 Task: Create a task  Upgrade and migrate company project management to a cloud-based solution , assign it to team member softage.3@softage.net in the project AgileNova and update the status of the task to  Off Track , set the priority of the task to Medium
Action: Mouse moved to (86, 300)
Screenshot: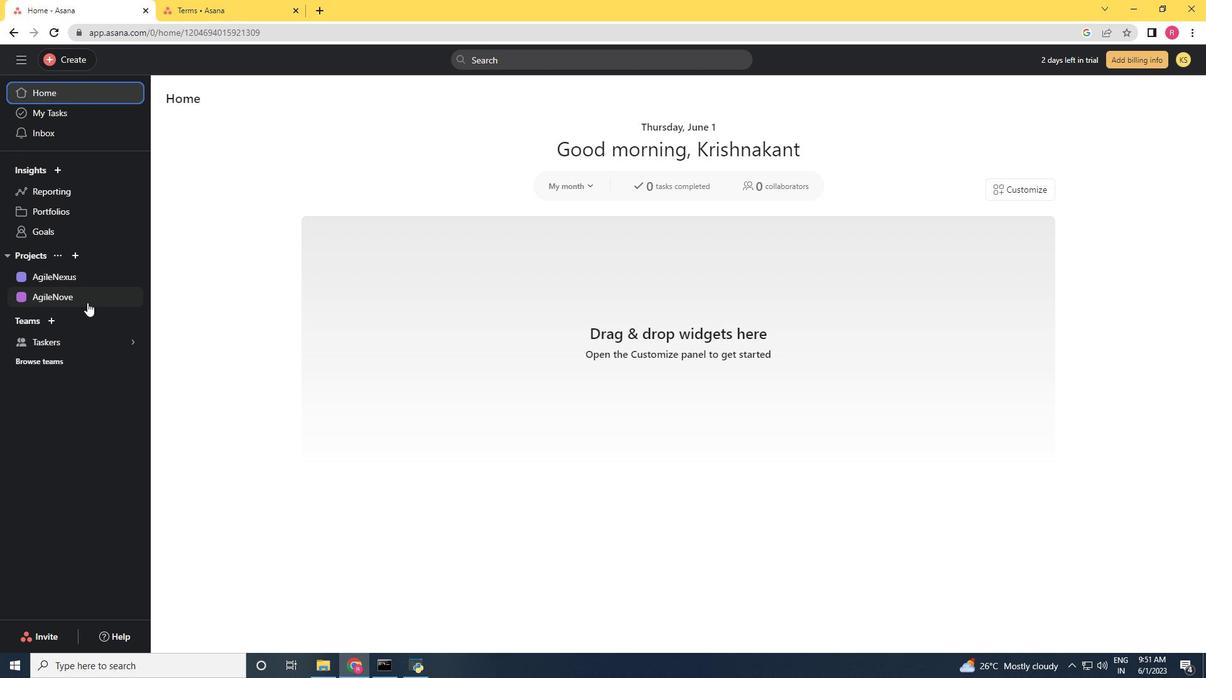 
Action: Mouse pressed left at (86, 300)
Screenshot: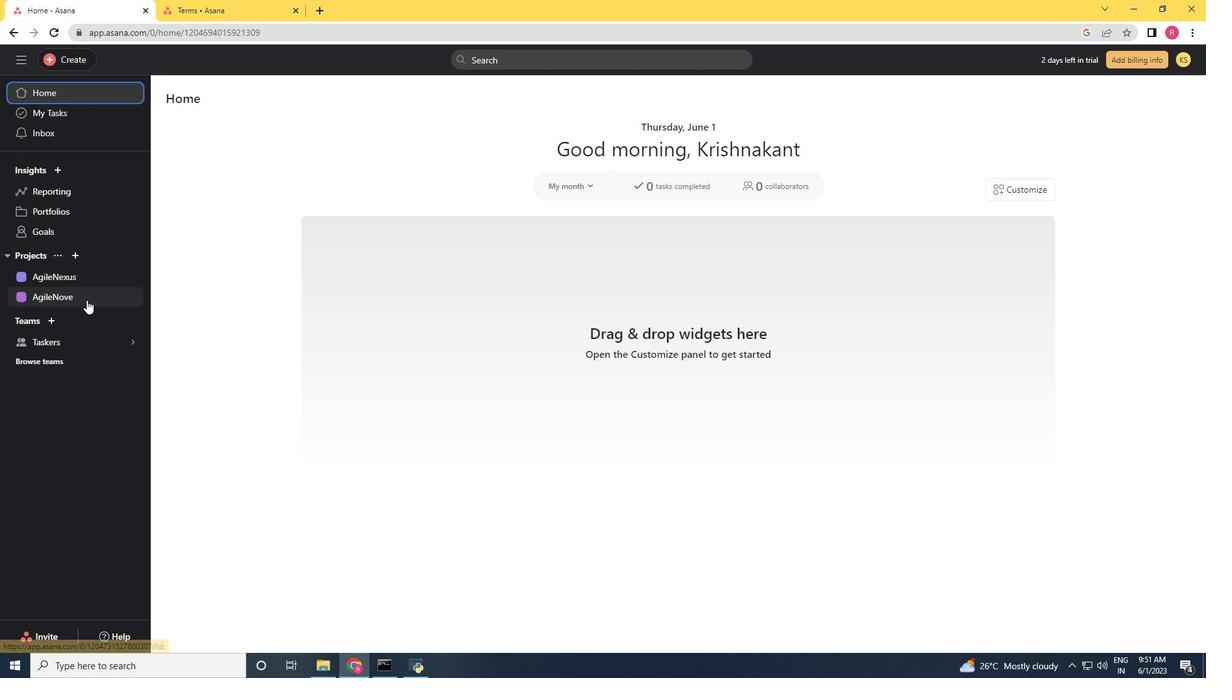 
Action: Mouse moved to (79, 60)
Screenshot: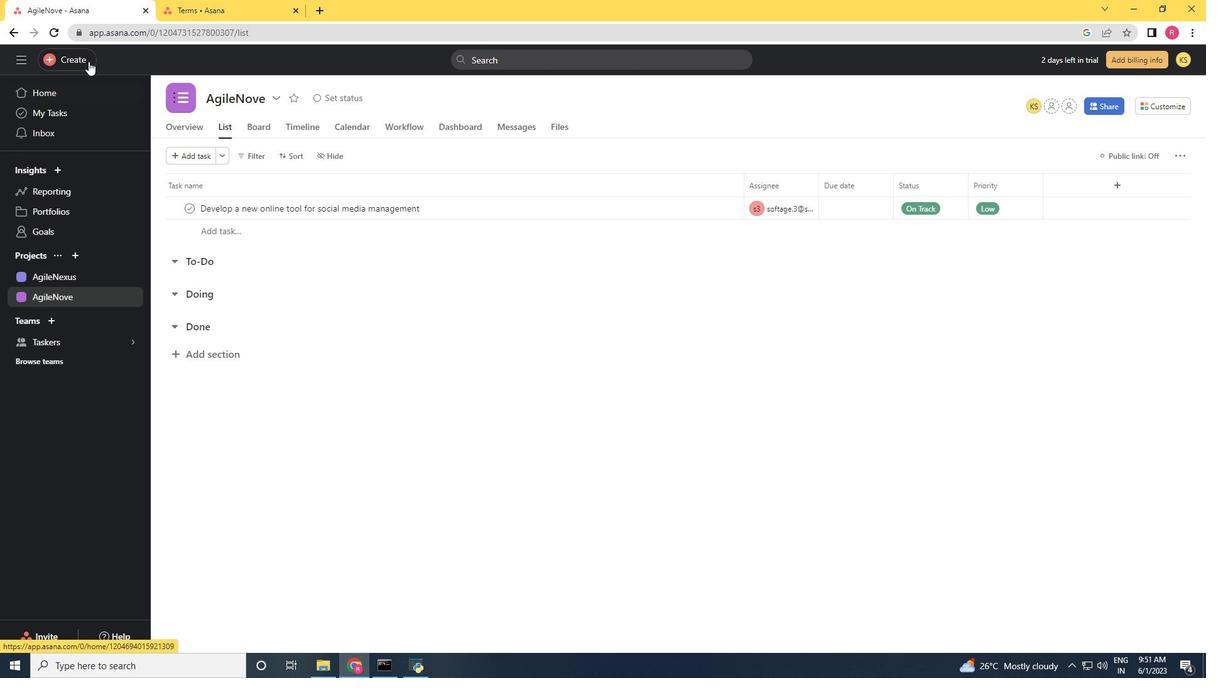 
Action: Mouse pressed left at (79, 60)
Screenshot: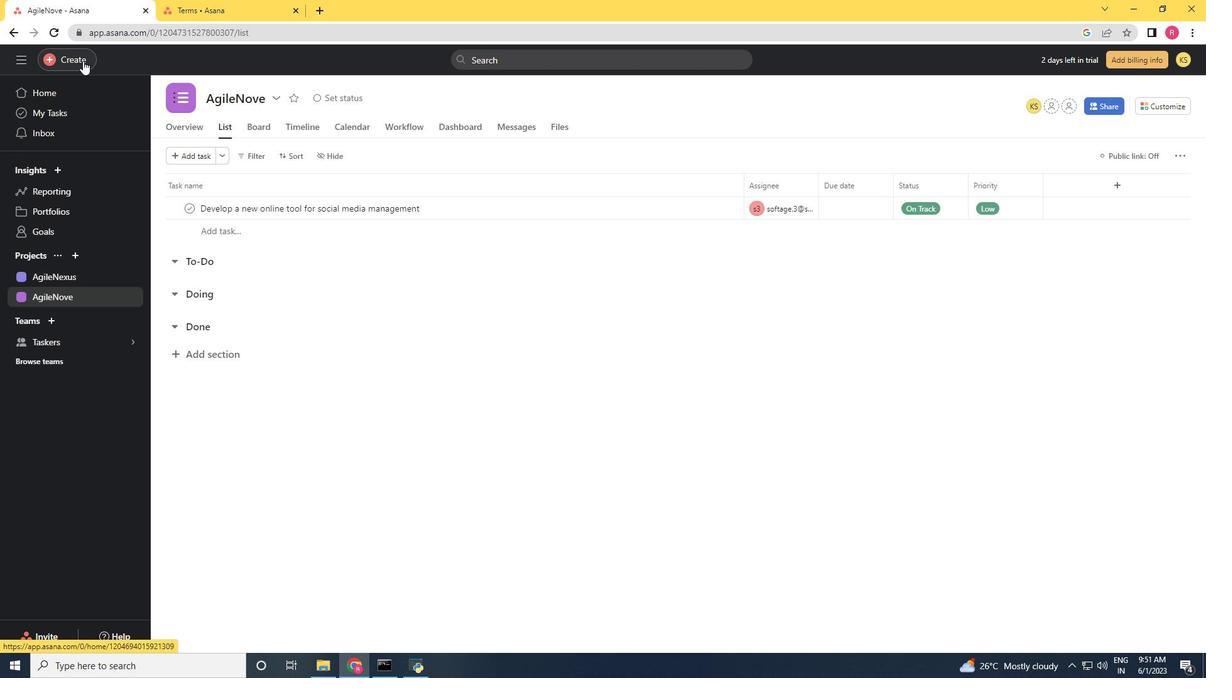 
Action: Mouse moved to (160, 68)
Screenshot: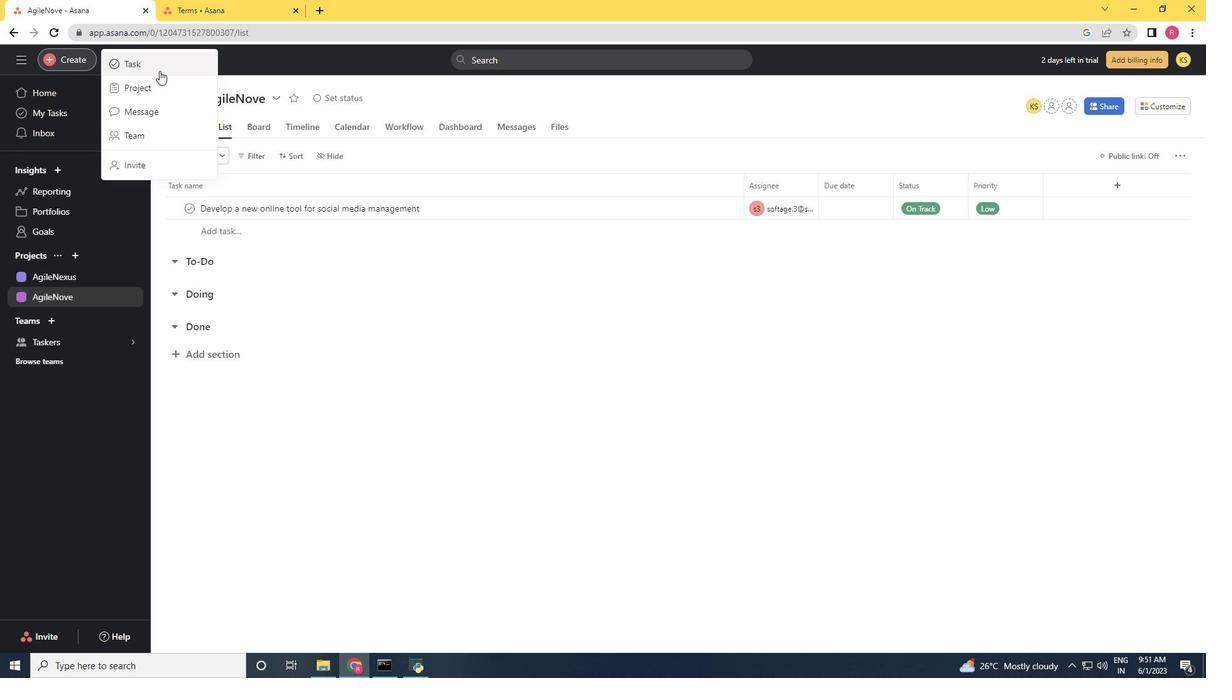 
Action: Mouse pressed left at (160, 68)
Screenshot: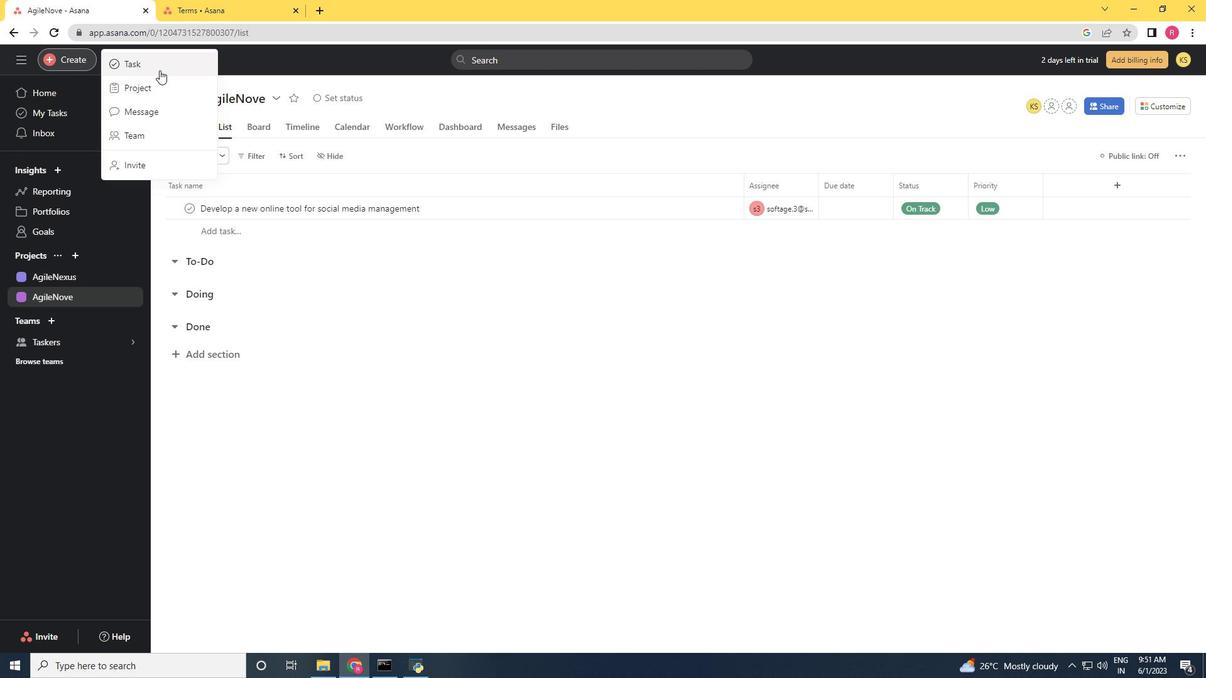 
Action: Mouse moved to (160, 68)
Screenshot: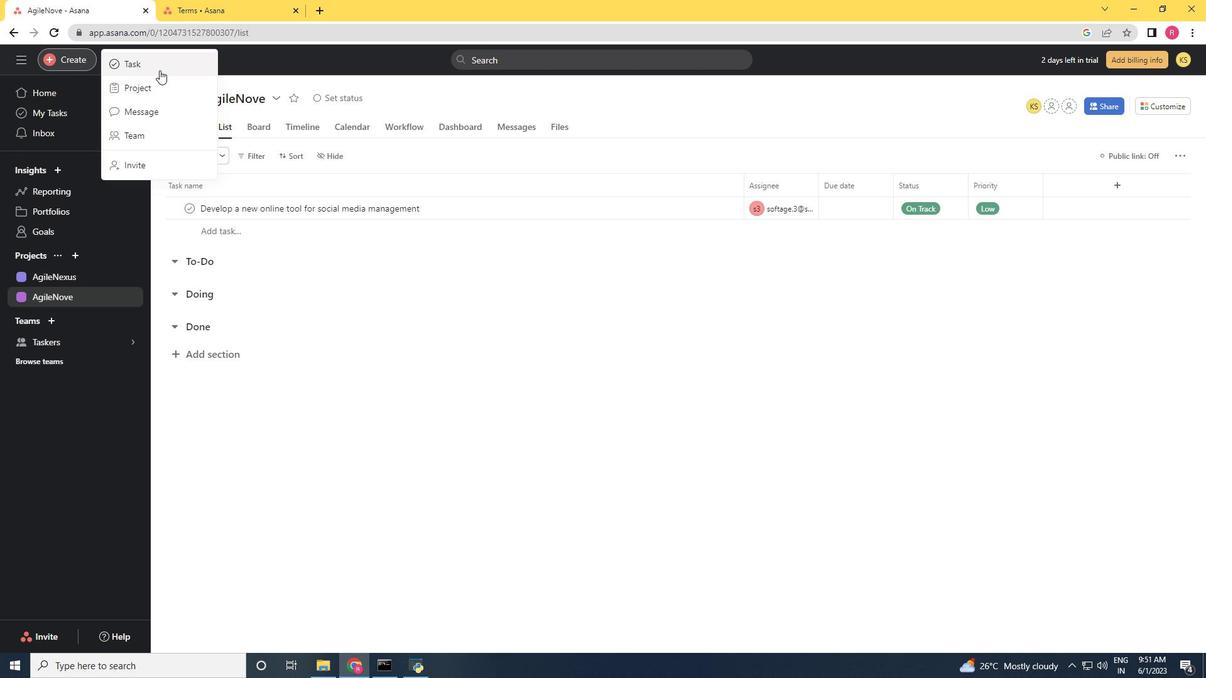 
Action: Key pressed <Key.shift>Upgrade<Key.space>and<Key.space>migrate<Key.space>company<Key.space>project<Key.space>management<Key.space>to<Key.space>a<Key.space>cloud<Key.space><Key.backspace>-based<Key.space>solution
Screenshot: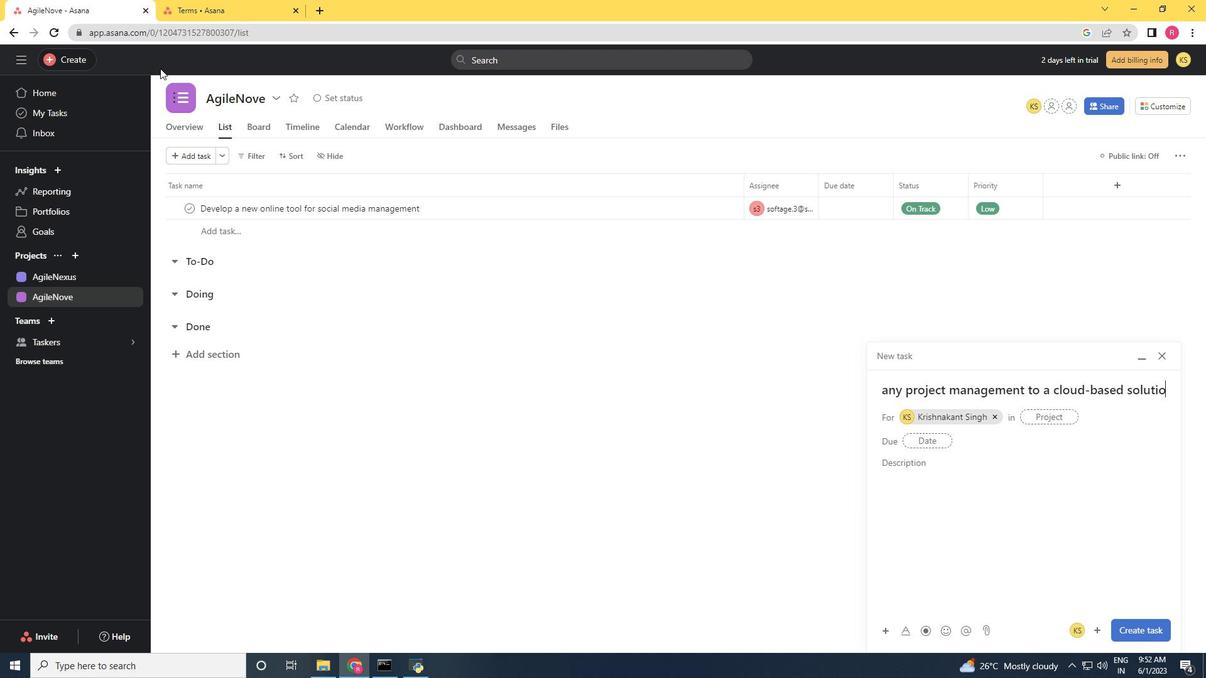 
Action: Mouse moved to (260, 53)
Screenshot: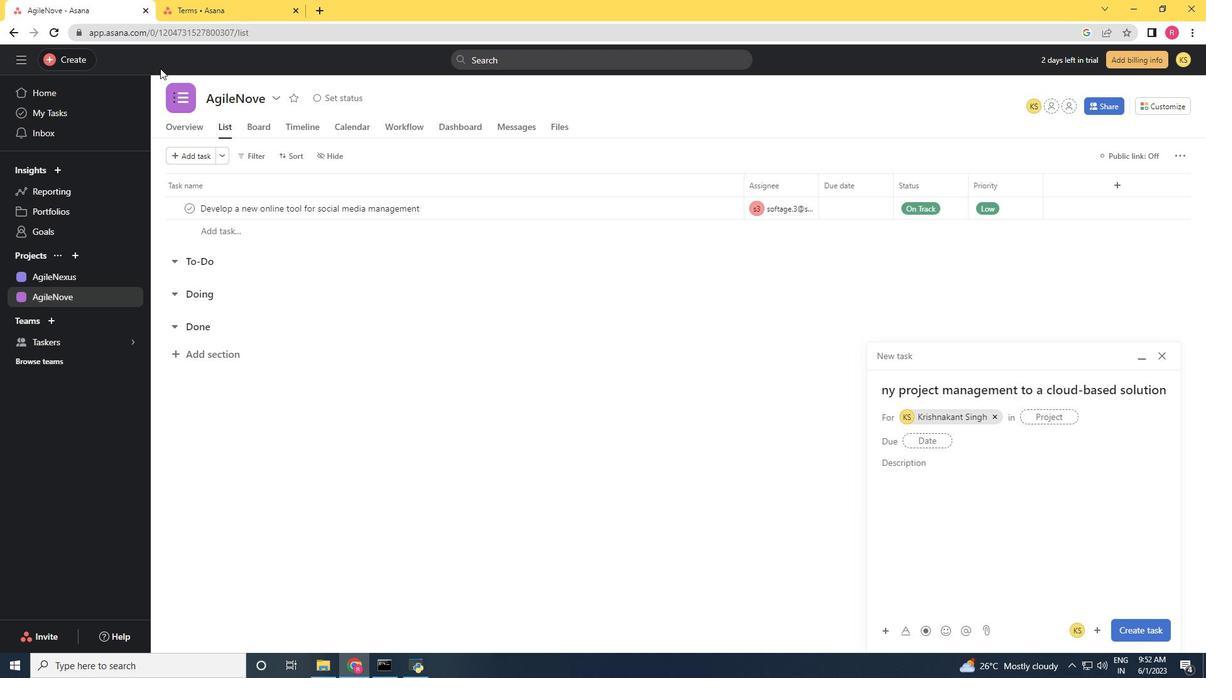 
Action: Mouse scrolled (260, 54) with delta (0, 0)
Screenshot: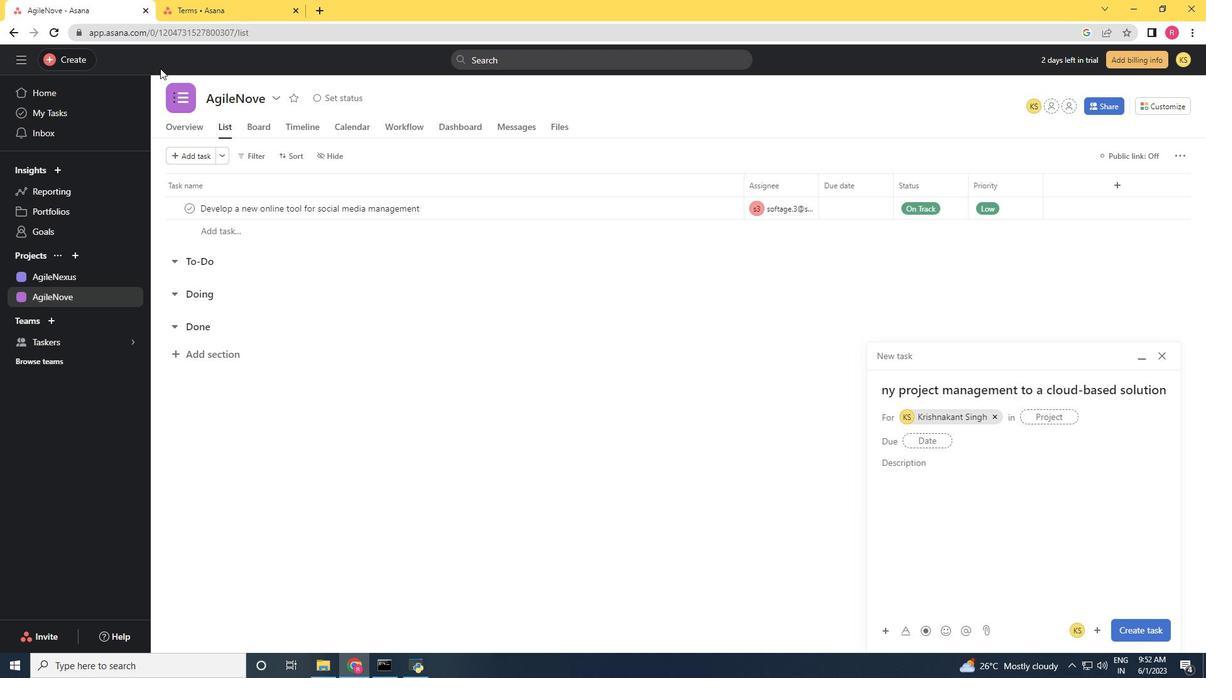 
Action: Mouse moved to (996, 411)
Screenshot: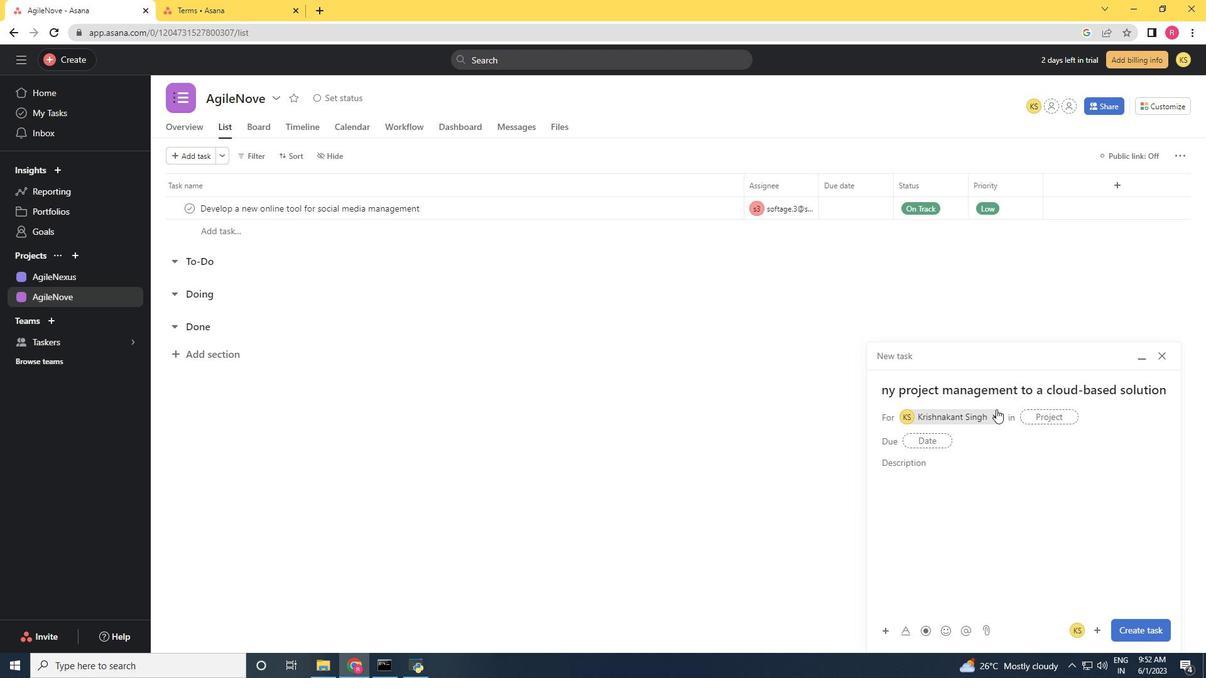 
Action: Mouse pressed left at (996, 411)
Screenshot: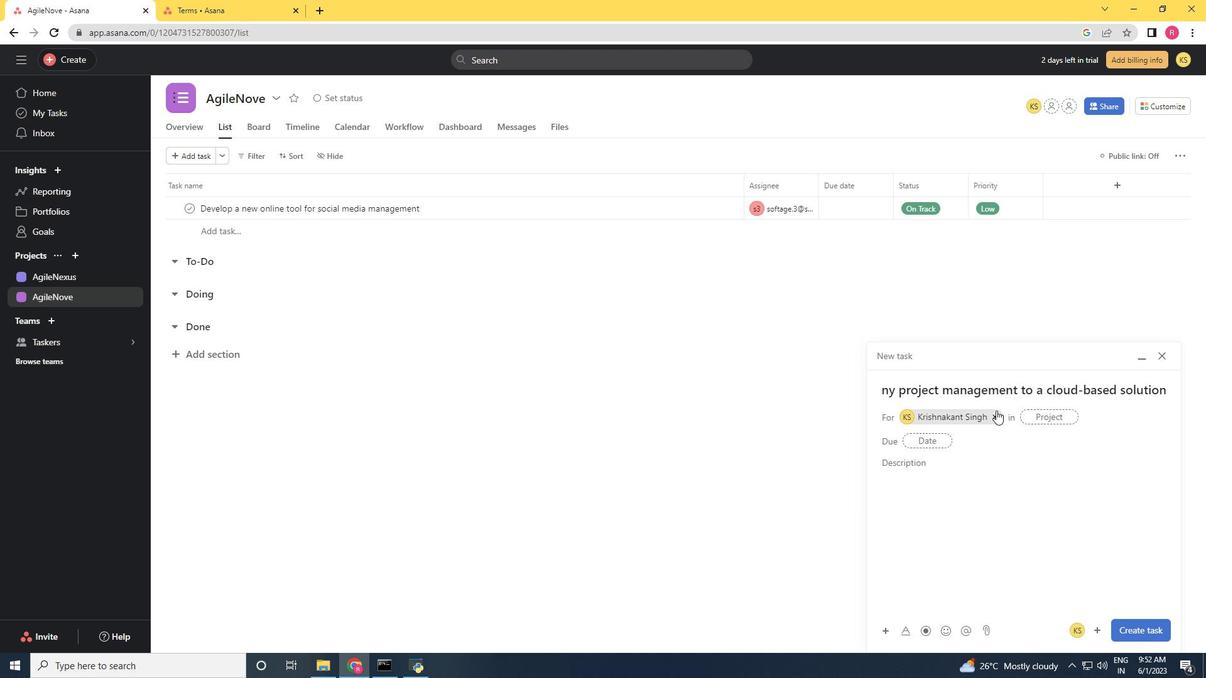 
Action: Mouse moved to (930, 411)
Screenshot: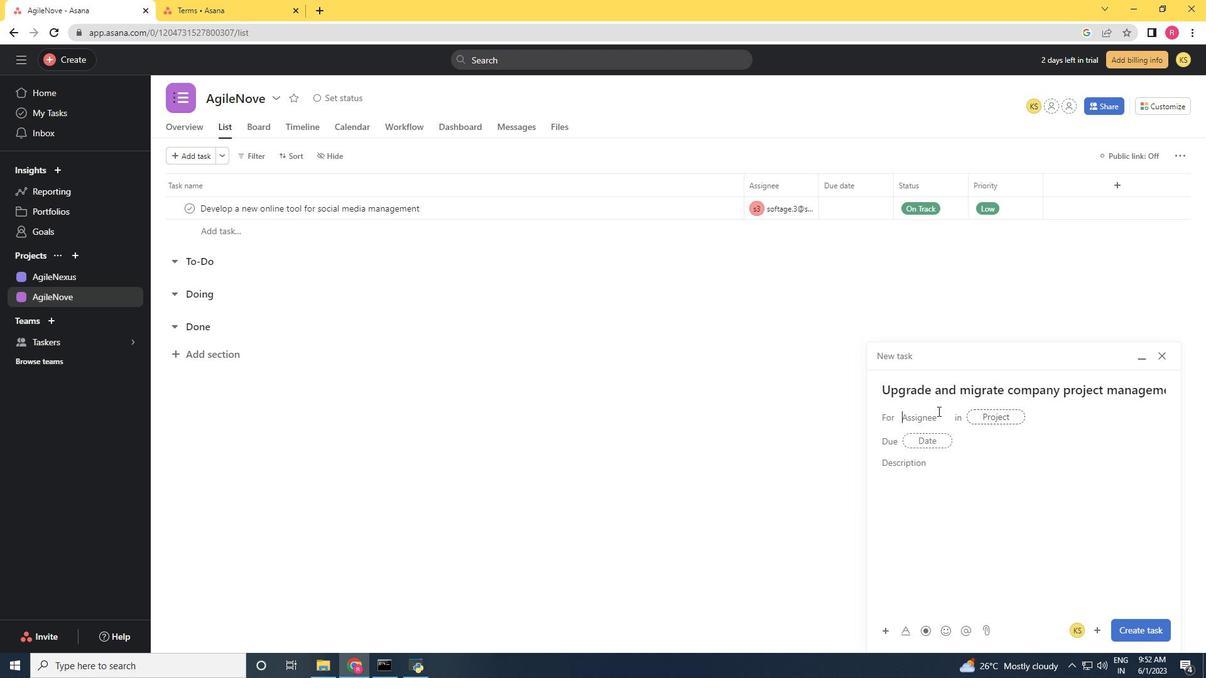 
Action: Key pressed softage.3<Key.shift>@softage.net
Screenshot: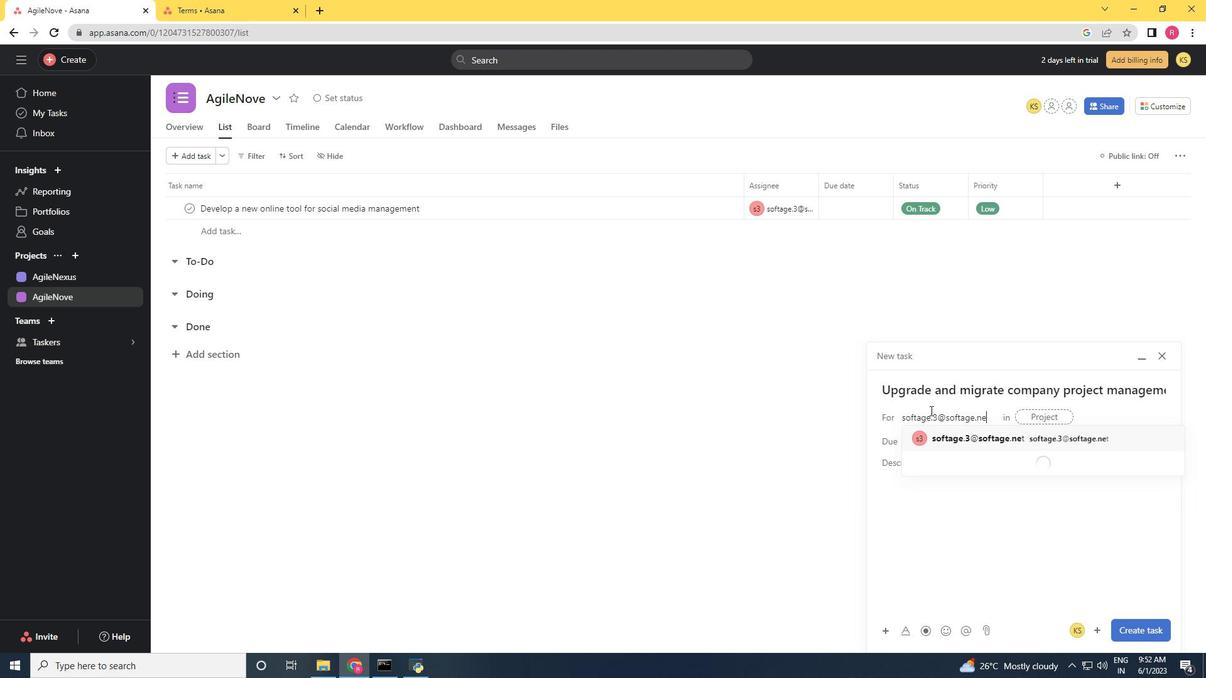 
Action: Mouse moved to (928, 432)
Screenshot: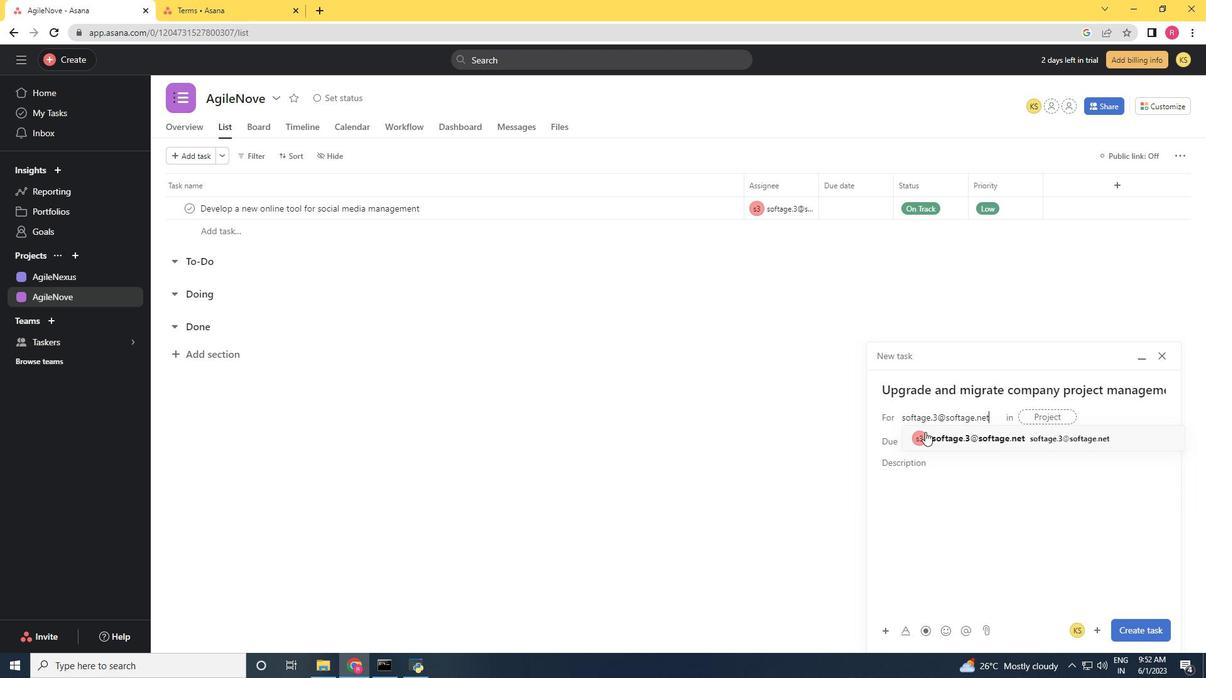 
Action: Mouse pressed left at (928, 432)
Screenshot: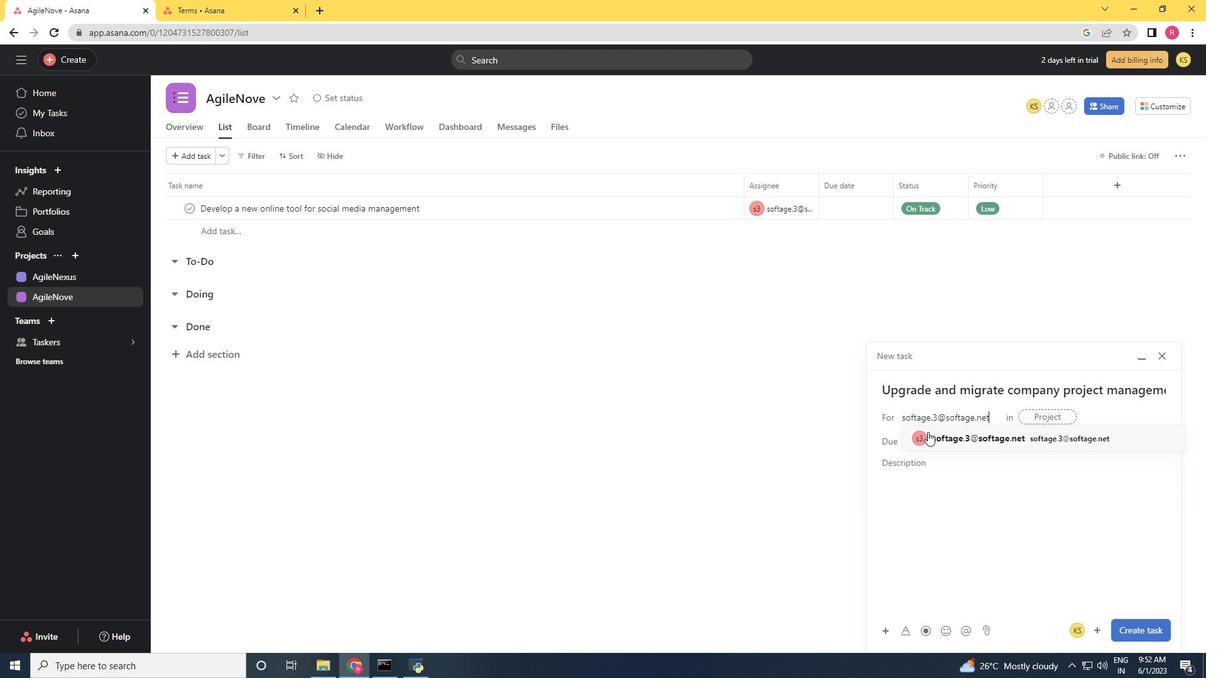 
Action: Mouse moved to (861, 445)
Screenshot: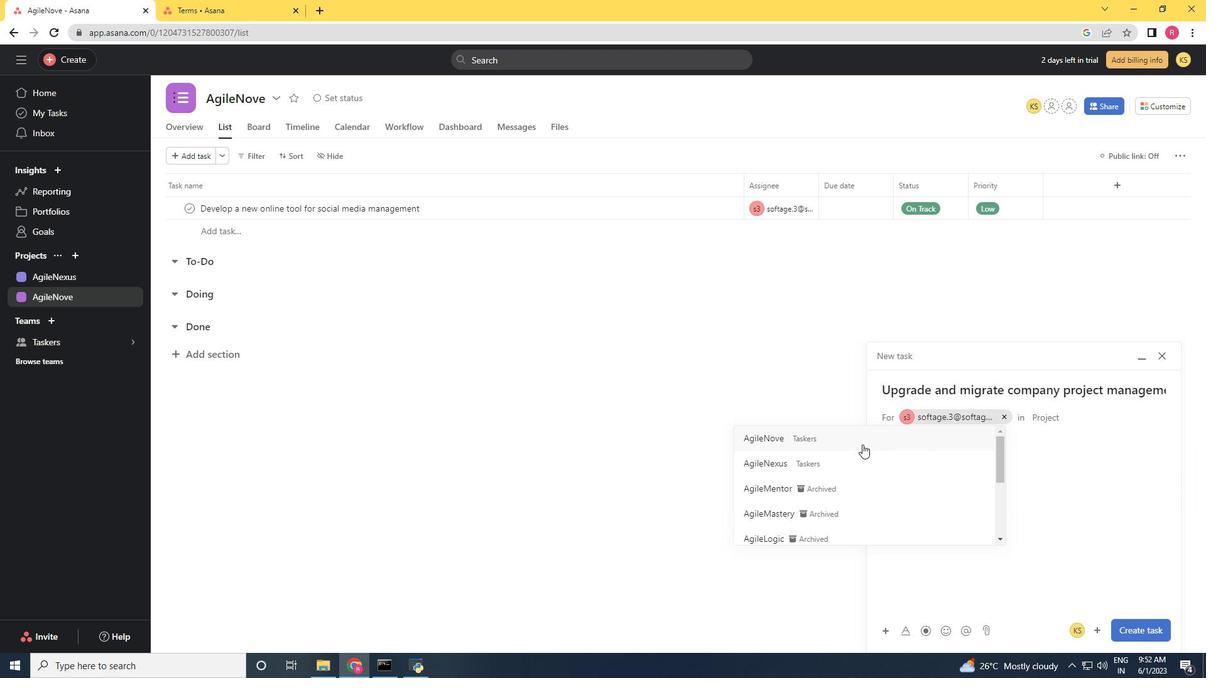 
Action: Mouse pressed left at (861, 445)
Screenshot: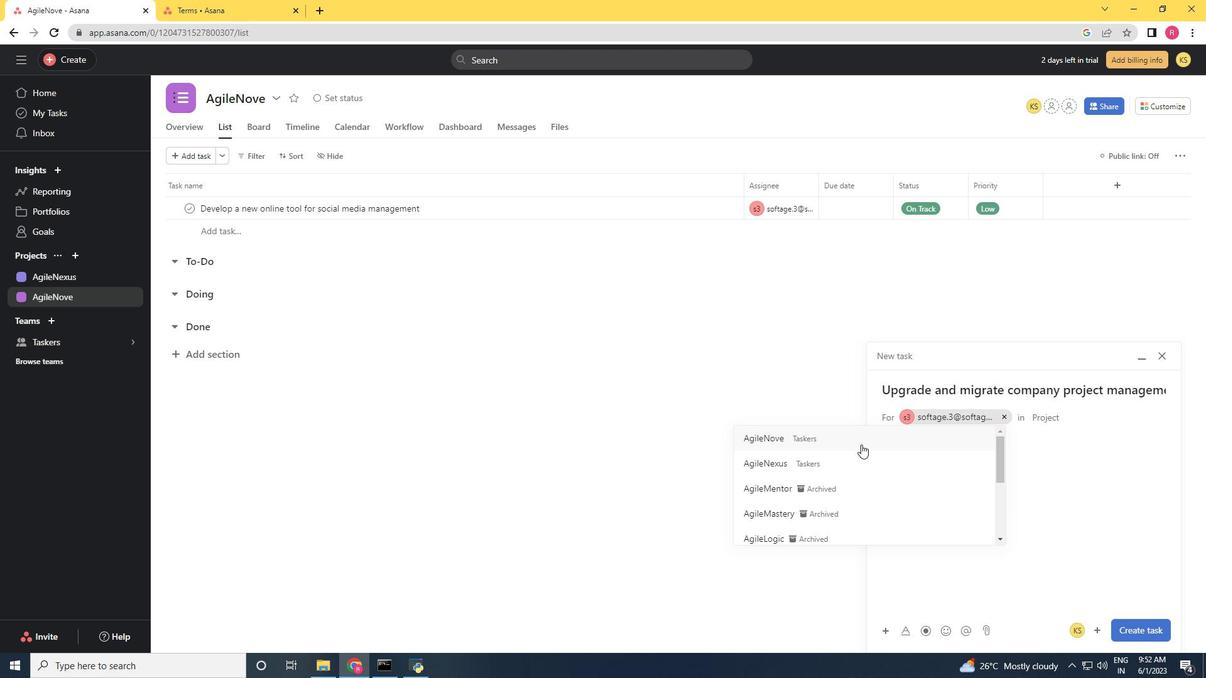 
Action: Mouse moved to (942, 473)
Screenshot: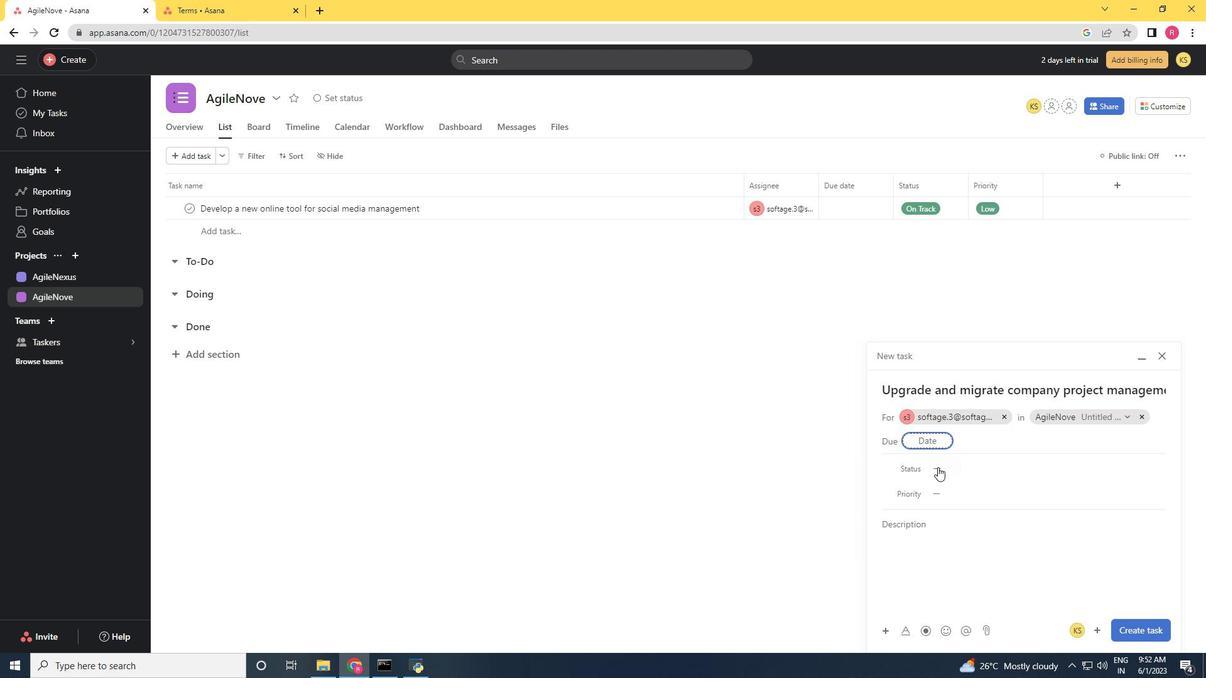 
Action: Mouse pressed left at (942, 473)
Screenshot: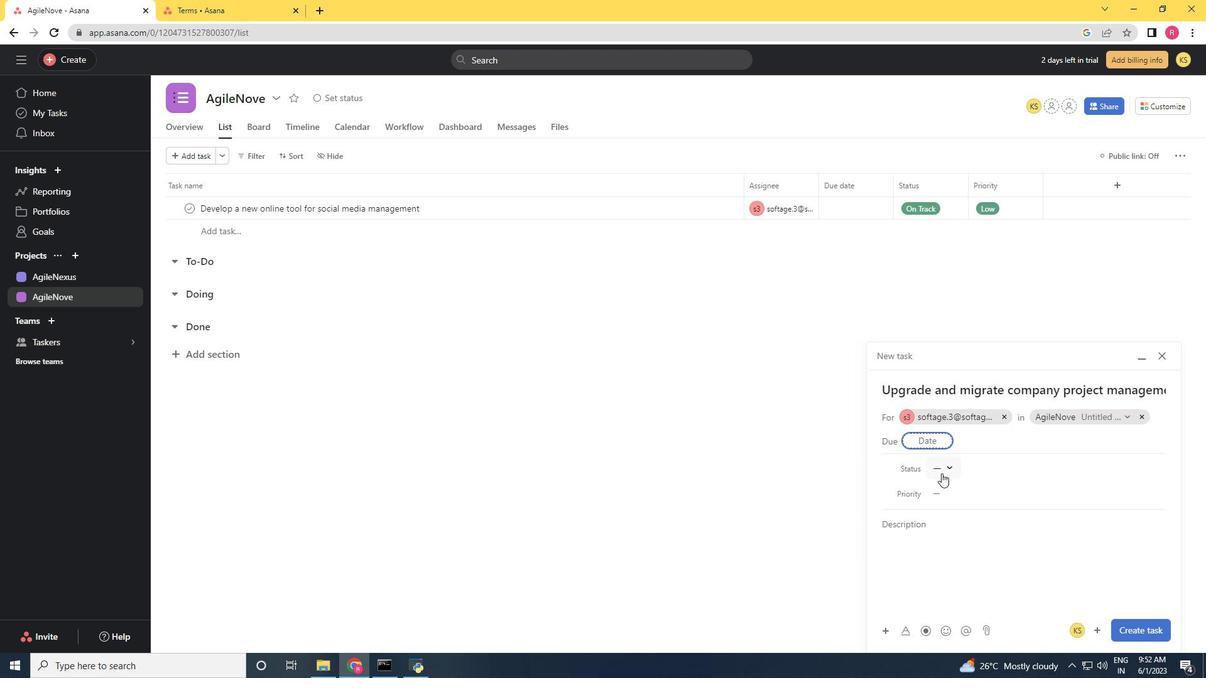 
Action: Mouse moved to (961, 525)
Screenshot: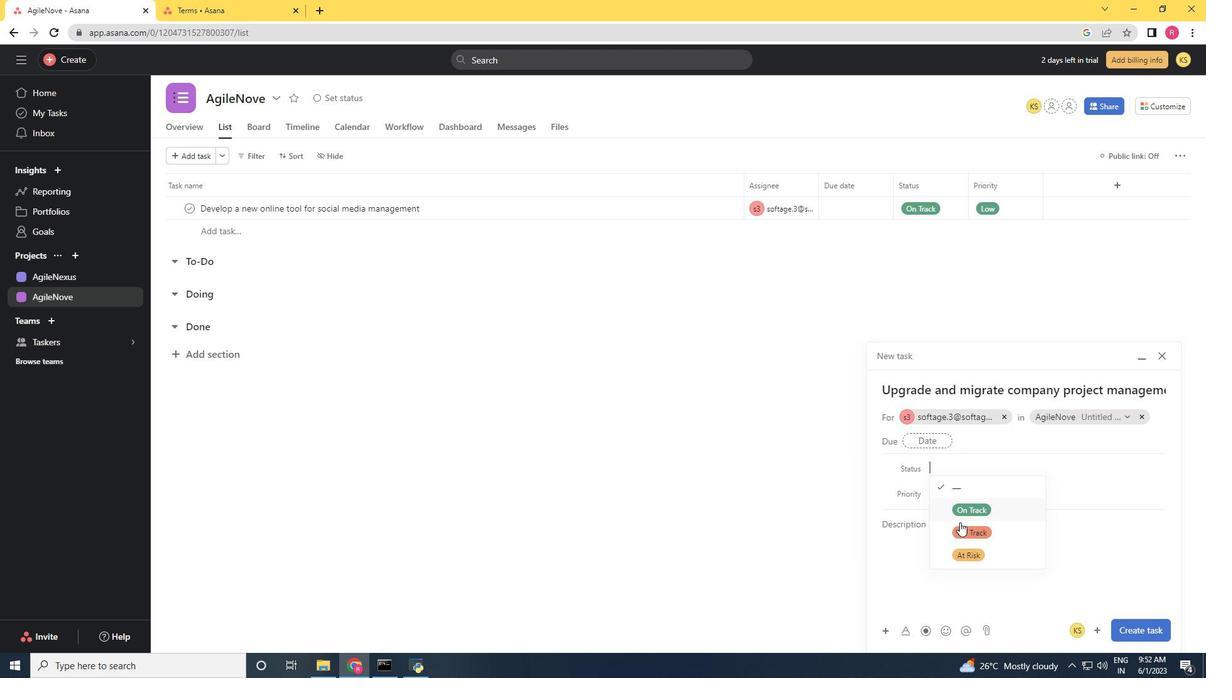 
Action: Mouse pressed left at (961, 525)
Screenshot: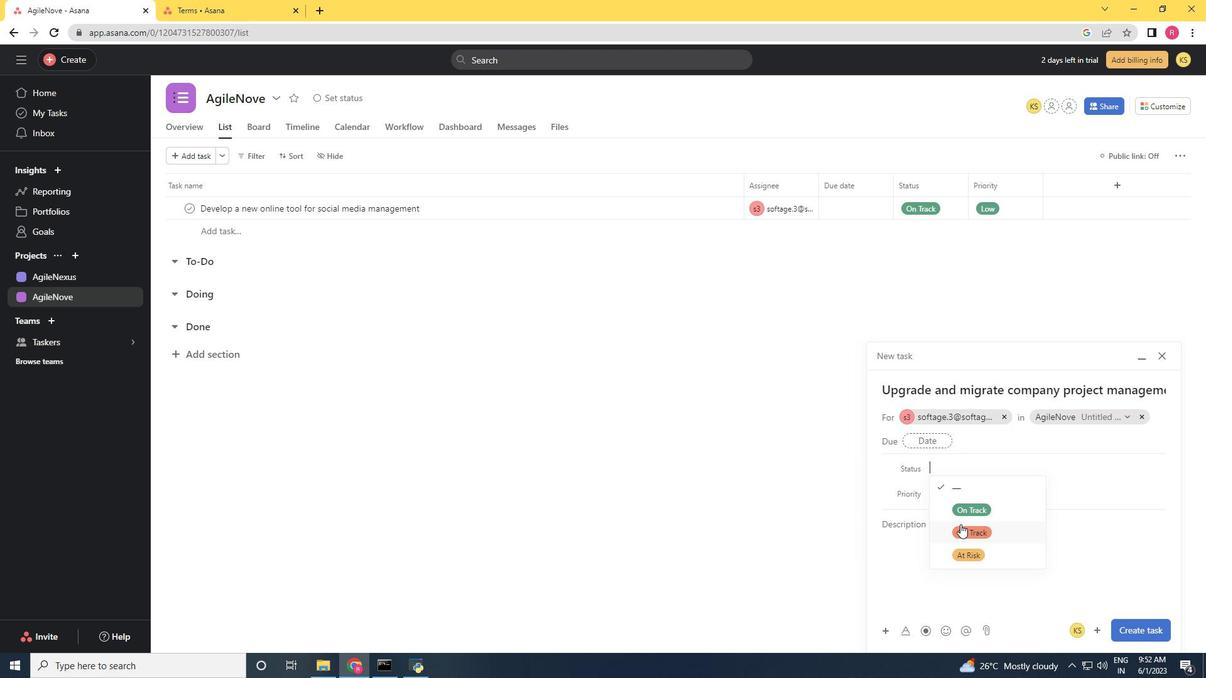 
Action: Mouse moved to (954, 497)
Screenshot: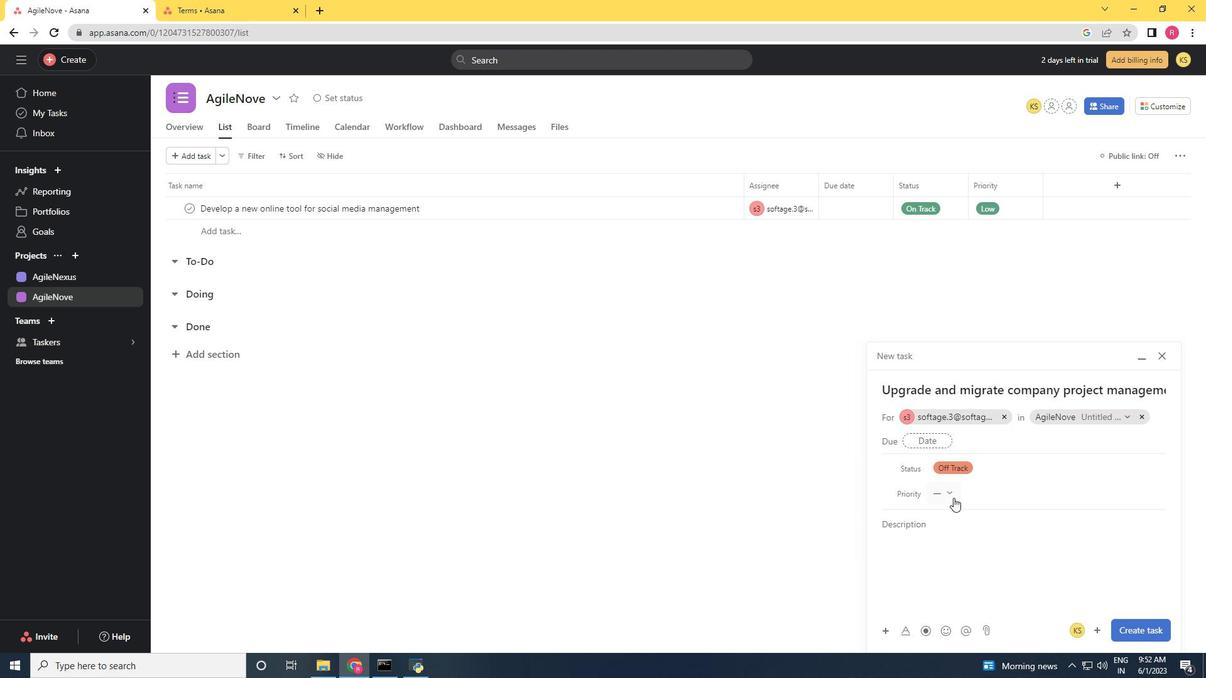 
Action: Mouse pressed left at (954, 497)
Screenshot: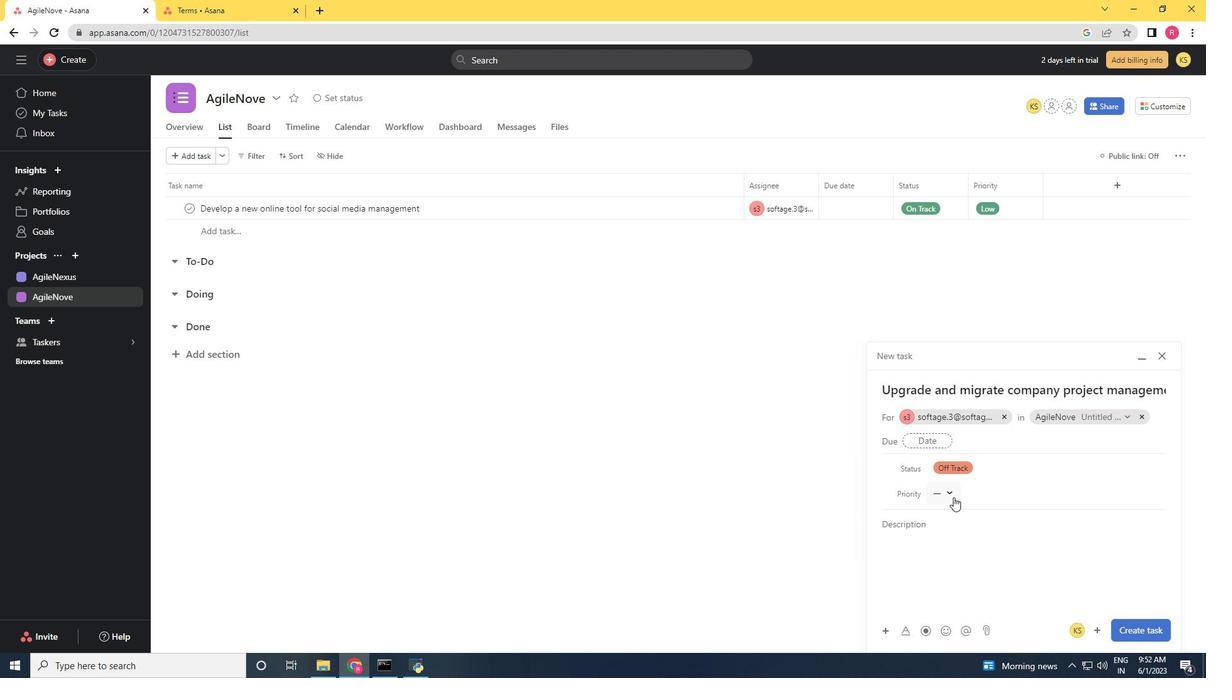 
Action: Mouse moved to (975, 563)
Screenshot: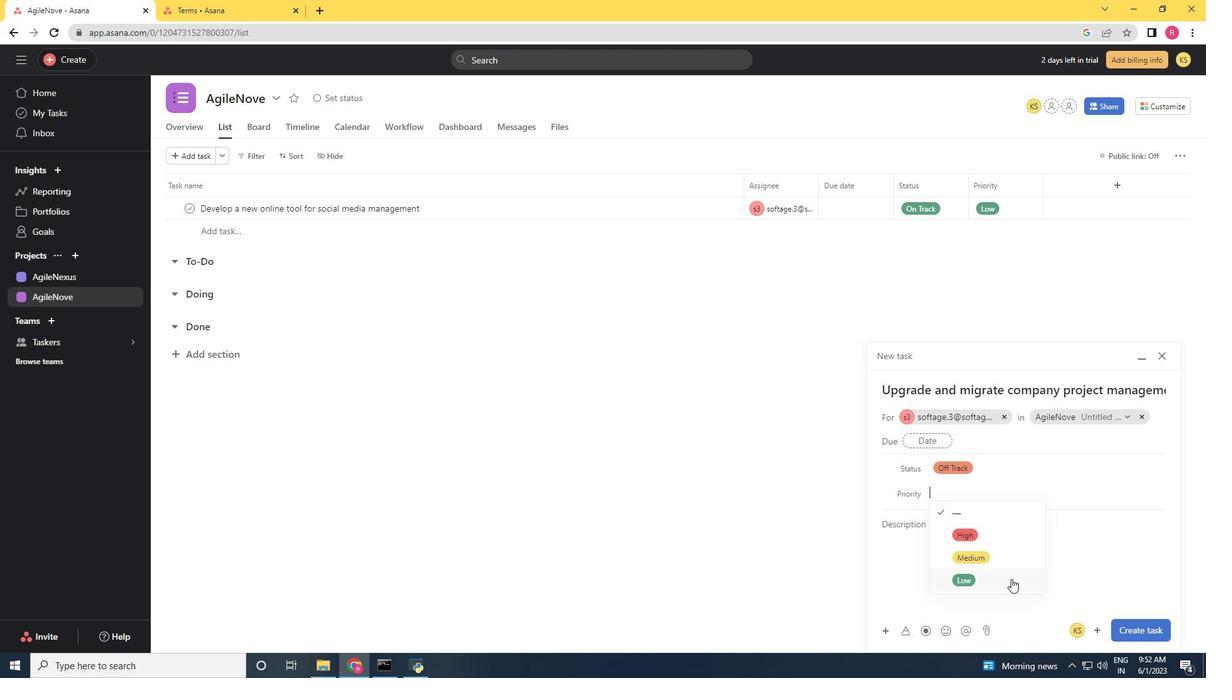 
Action: Mouse pressed left at (975, 563)
Screenshot: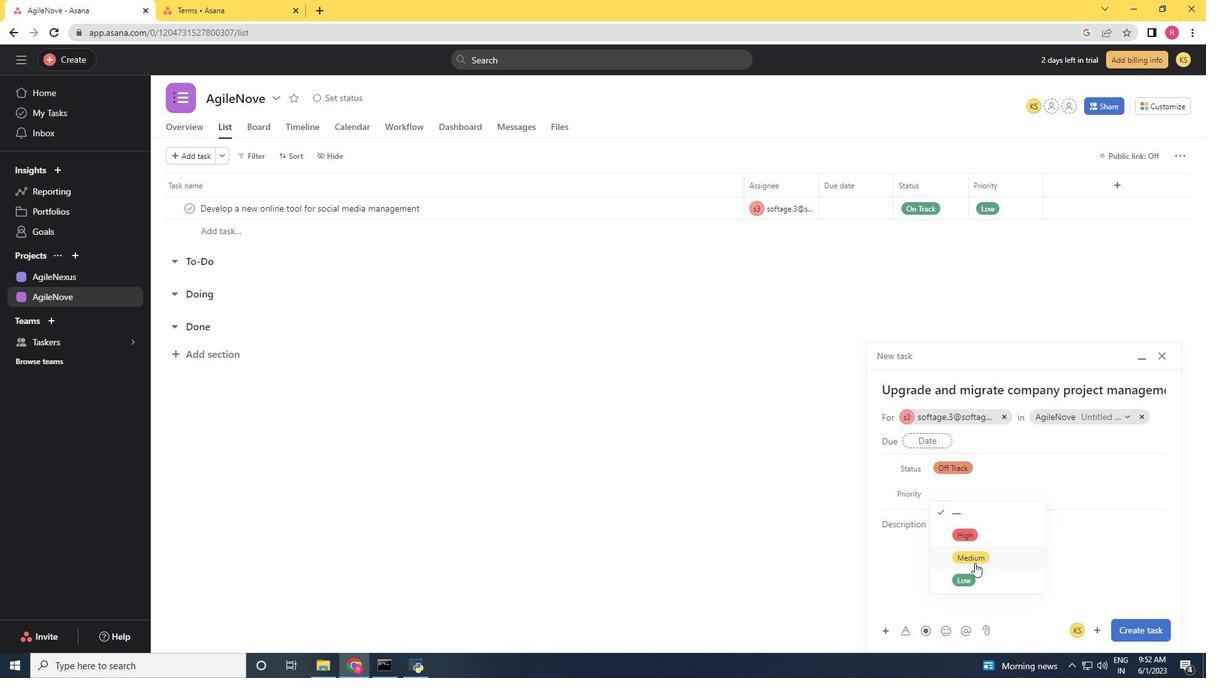 
Action: Mouse moved to (1124, 627)
Screenshot: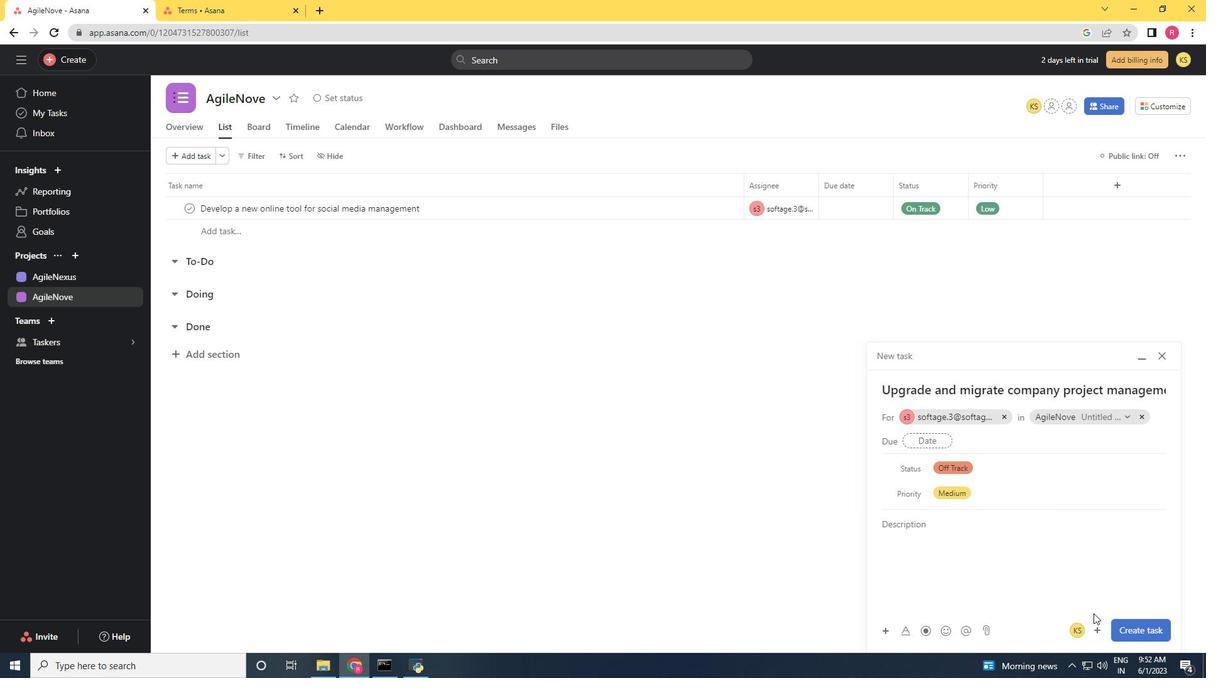 
Action: Mouse pressed left at (1124, 627)
Screenshot: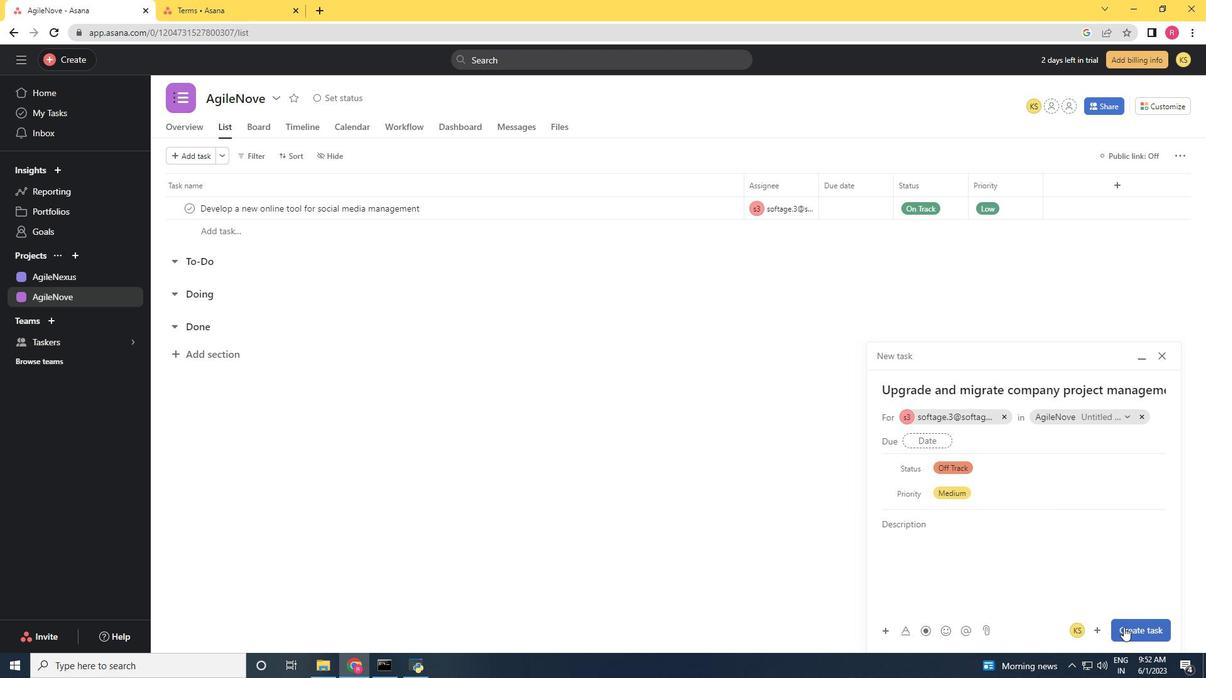 
Action: Mouse moved to (1120, 630)
Screenshot: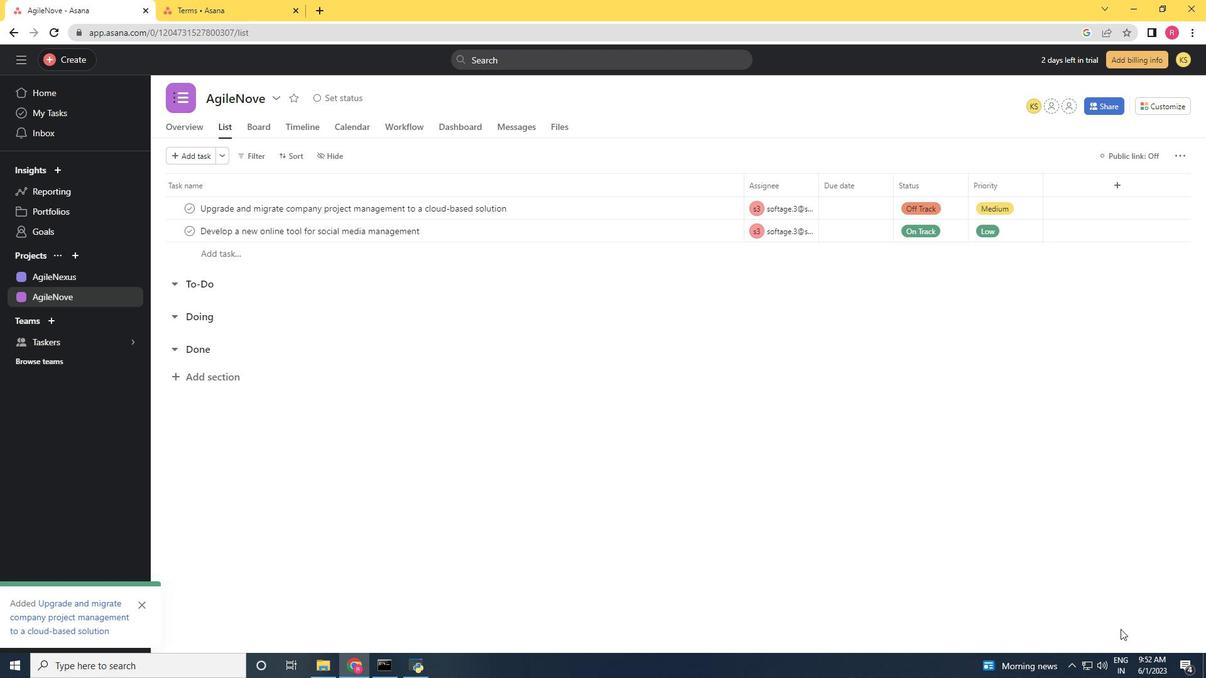 
